Task: Log work in the project ZoomOut for the issue 'Upgrade the search functionality of a web application to improve accuracy and relevancy of search results' spent time as '2w 3d 7h 5m' and remaining time as '1w 4d 2h 29m' and add a flag. Now add the issue to the epic 'Service Level Agreement (SLA) Management Process Improvement'.
Action: Mouse moved to (586, 218)
Screenshot: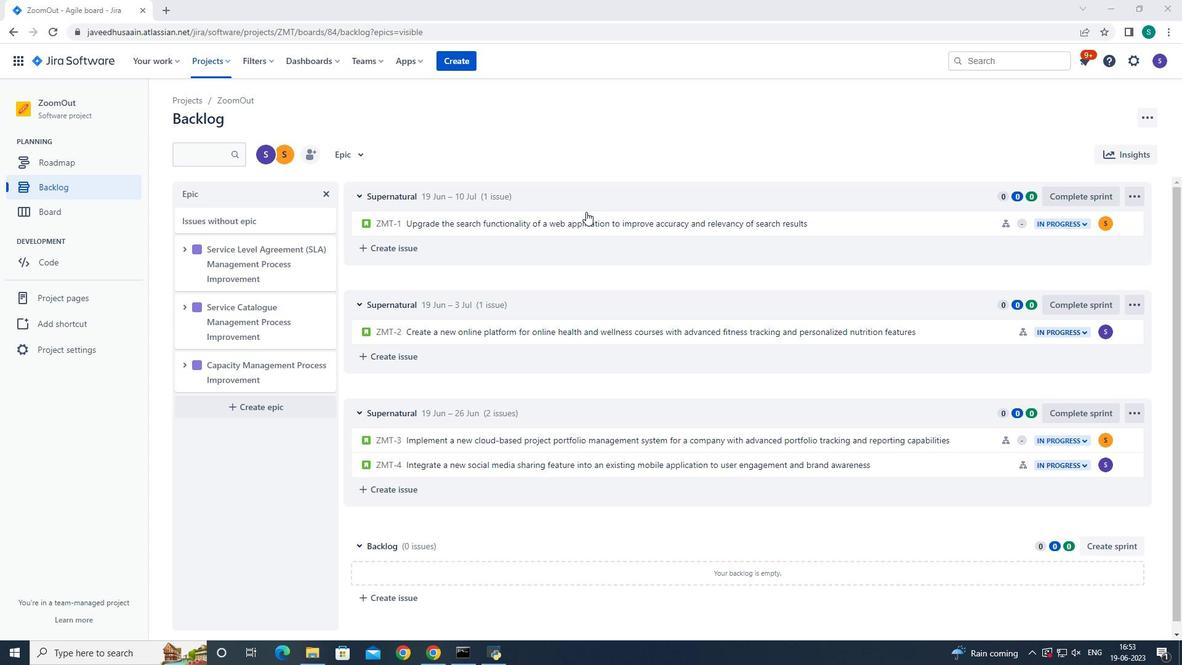 
Action: Mouse pressed left at (586, 218)
Screenshot: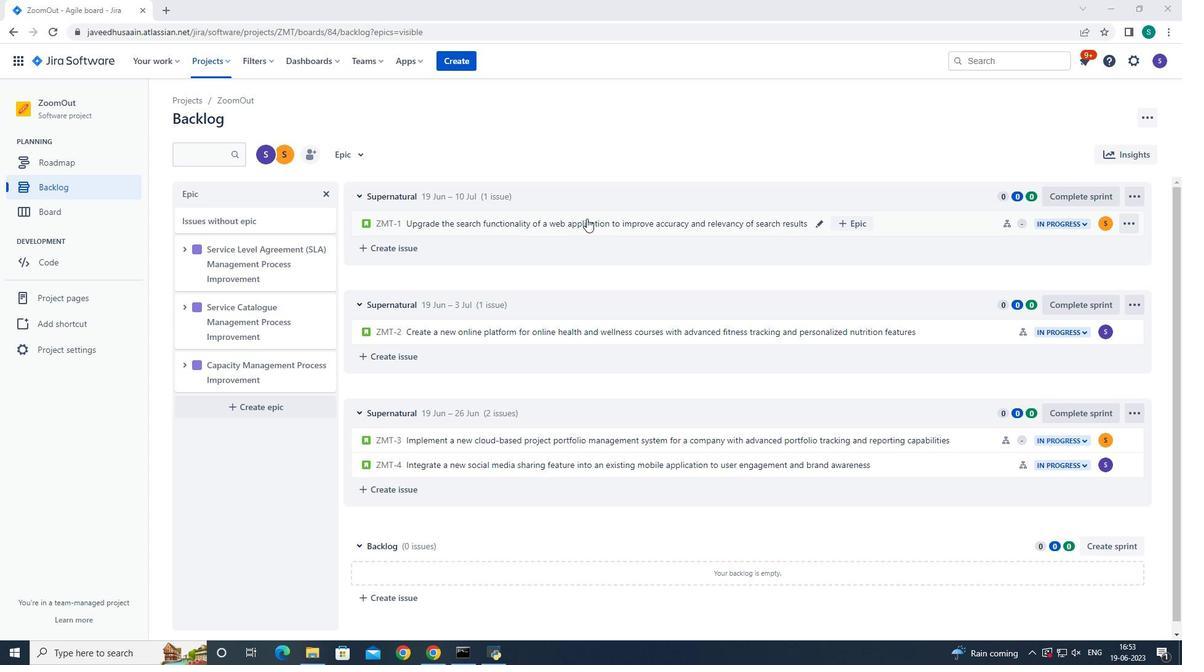 
Action: Mouse moved to (1127, 182)
Screenshot: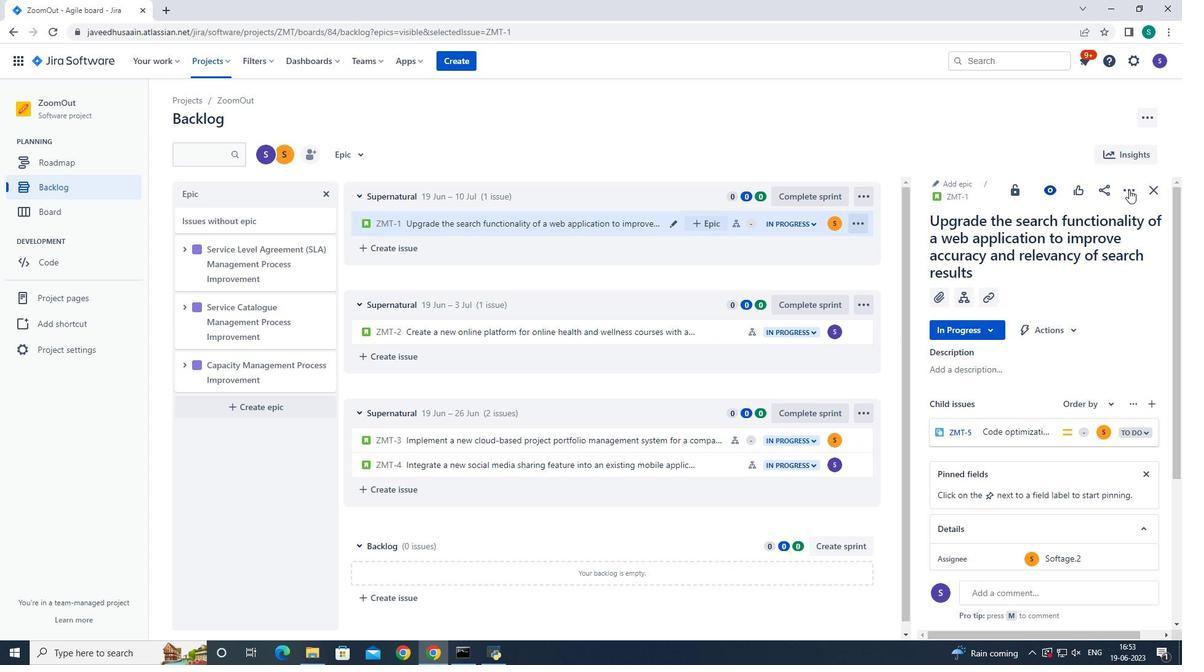 
Action: Mouse pressed left at (1127, 182)
Screenshot: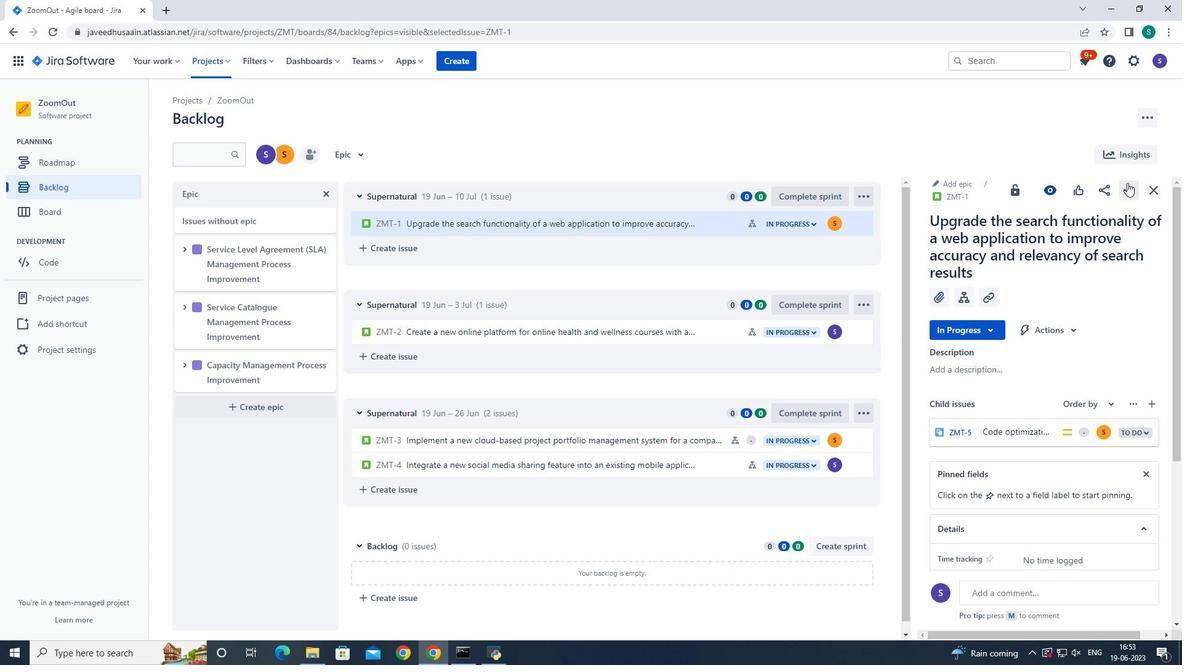 
Action: Mouse moved to (1091, 214)
Screenshot: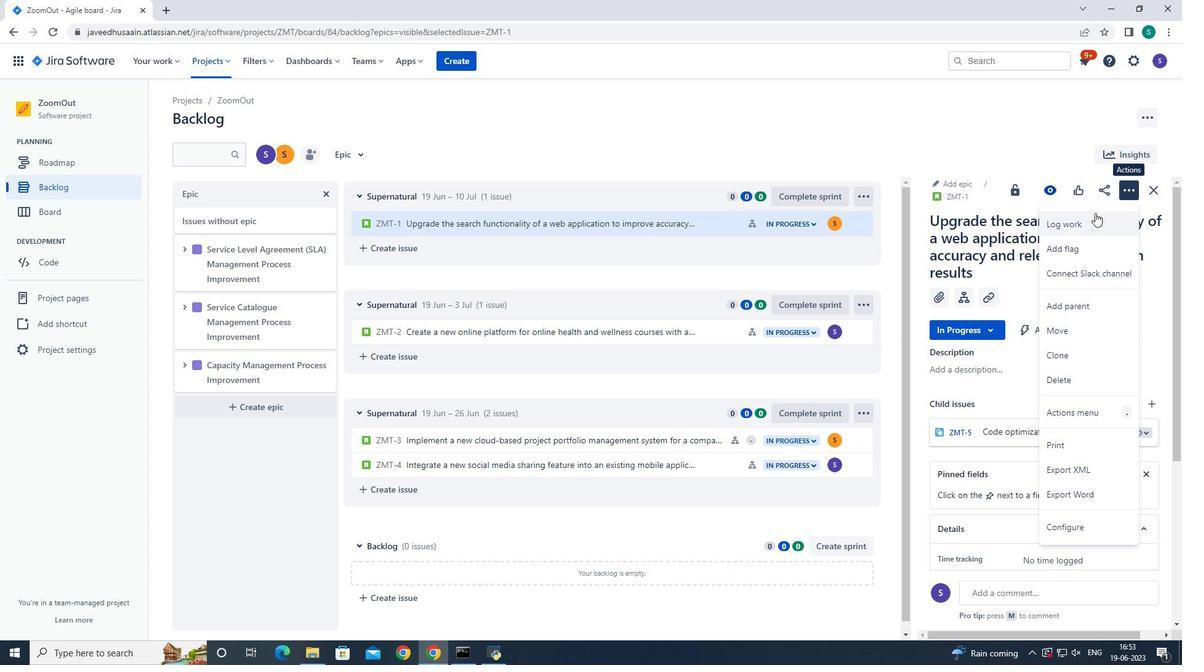 
Action: Mouse pressed left at (1091, 214)
Screenshot: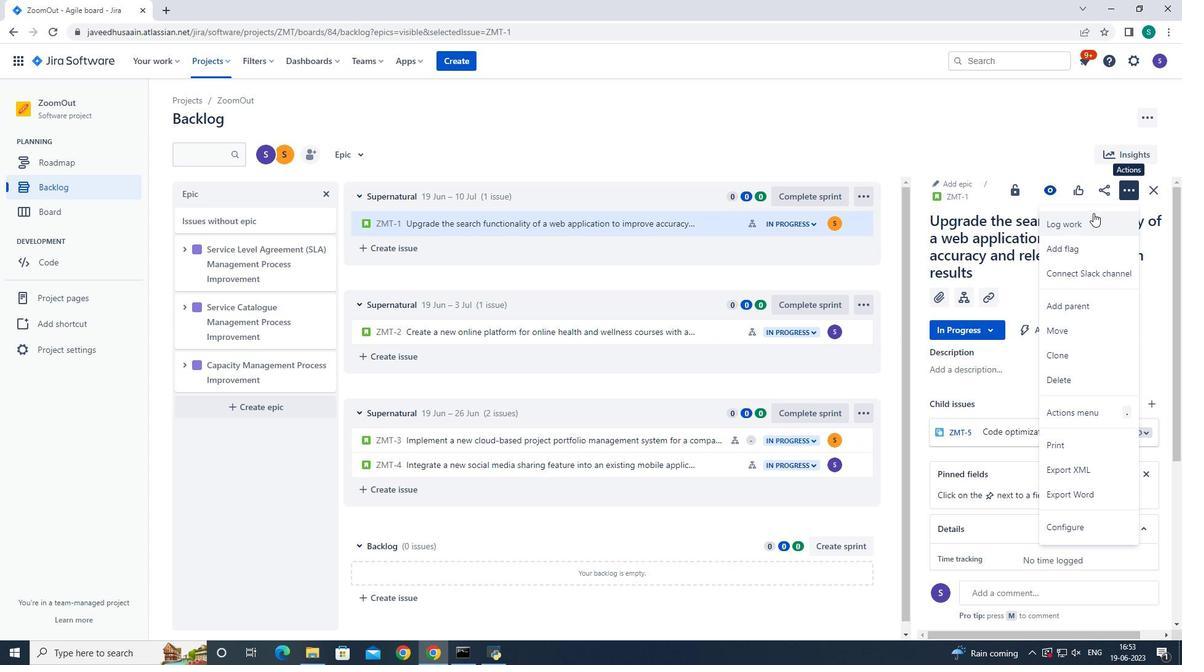 
Action: Mouse moved to (561, 187)
Screenshot: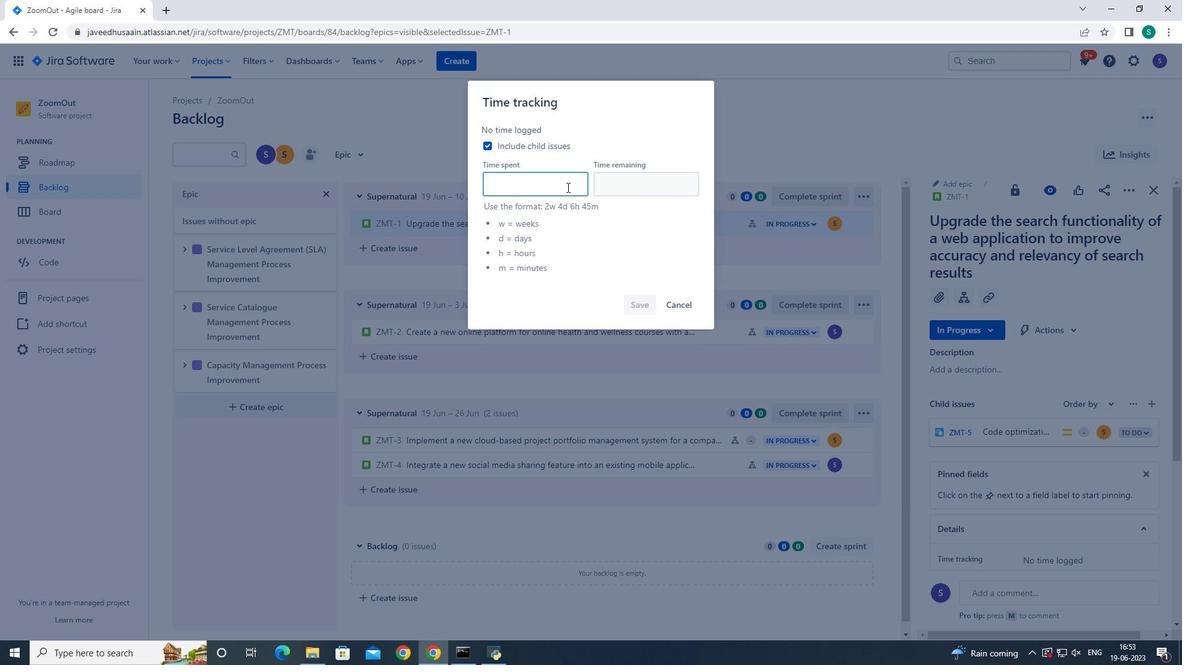 
Action: Mouse pressed left at (561, 187)
Screenshot: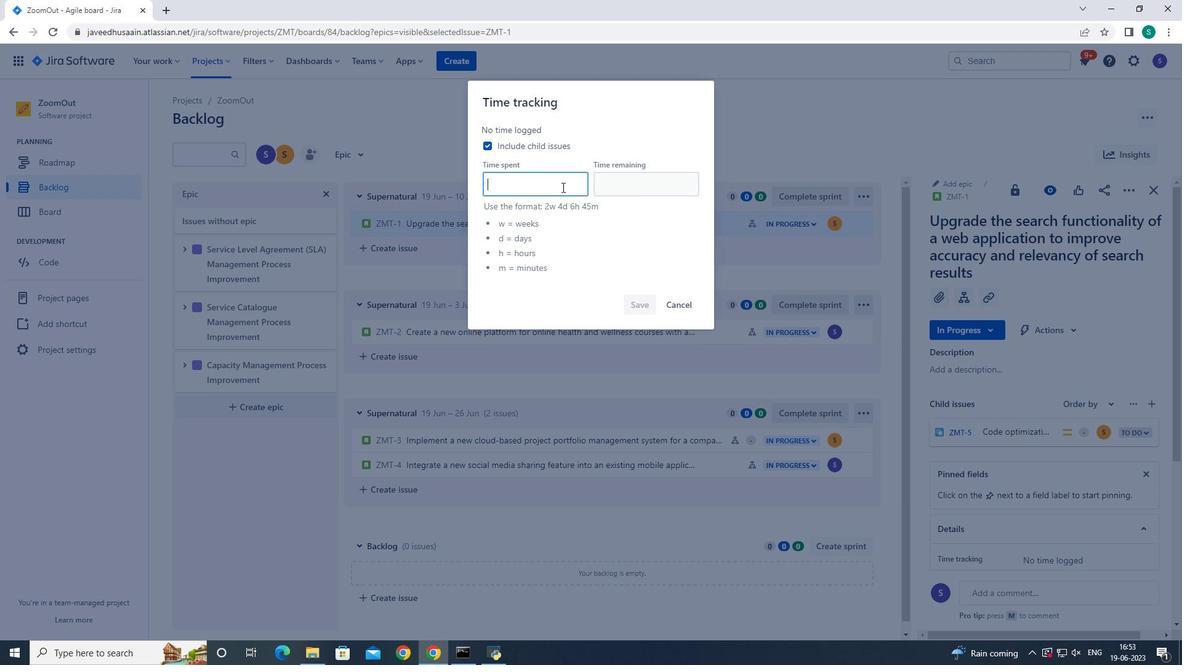 
Action: Key pressed 2w<Key.space>3d<Key.space>7h<Key.space>5m
Screenshot: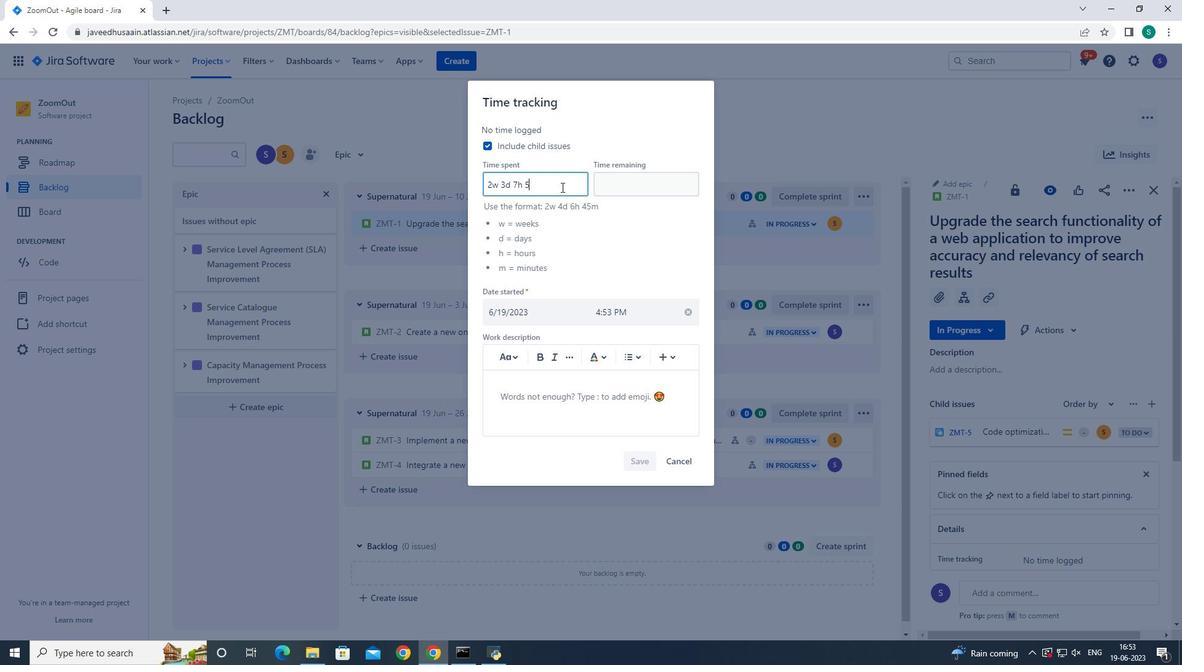 
Action: Mouse moved to (611, 183)
Screenshot: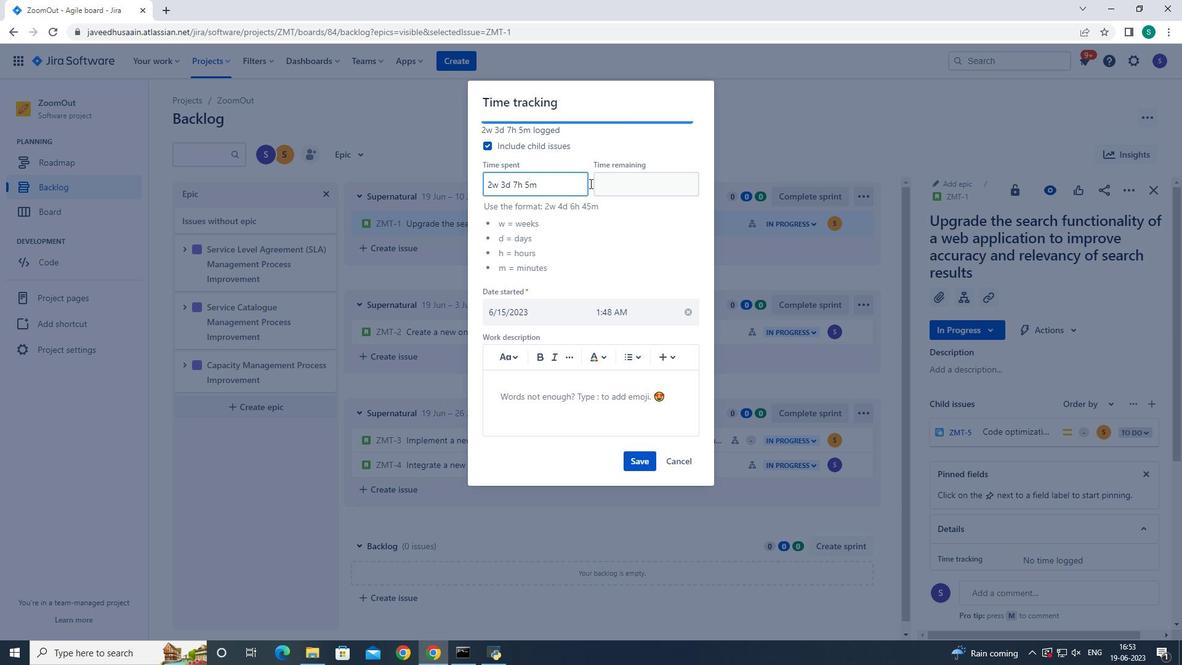 
Action: Mouse pressed left at (611, 183)
Screenshot: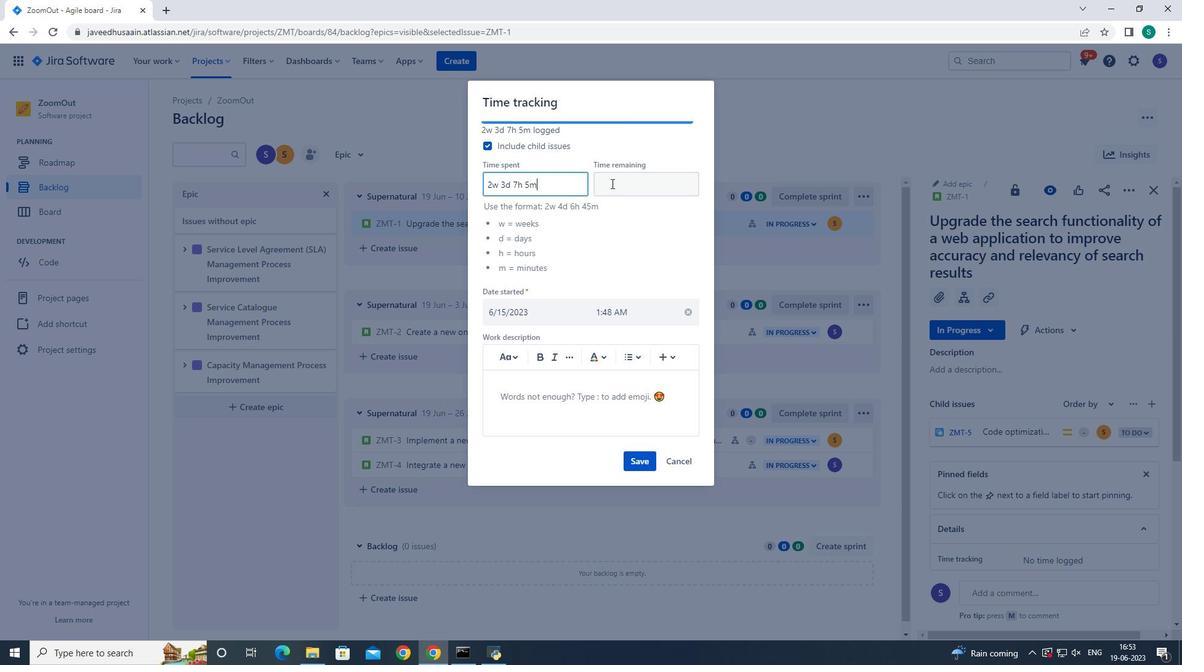 
Action: Key pressed 1w<Key.space>4d<Key.space>2h<Key.space>29m
Screenshot: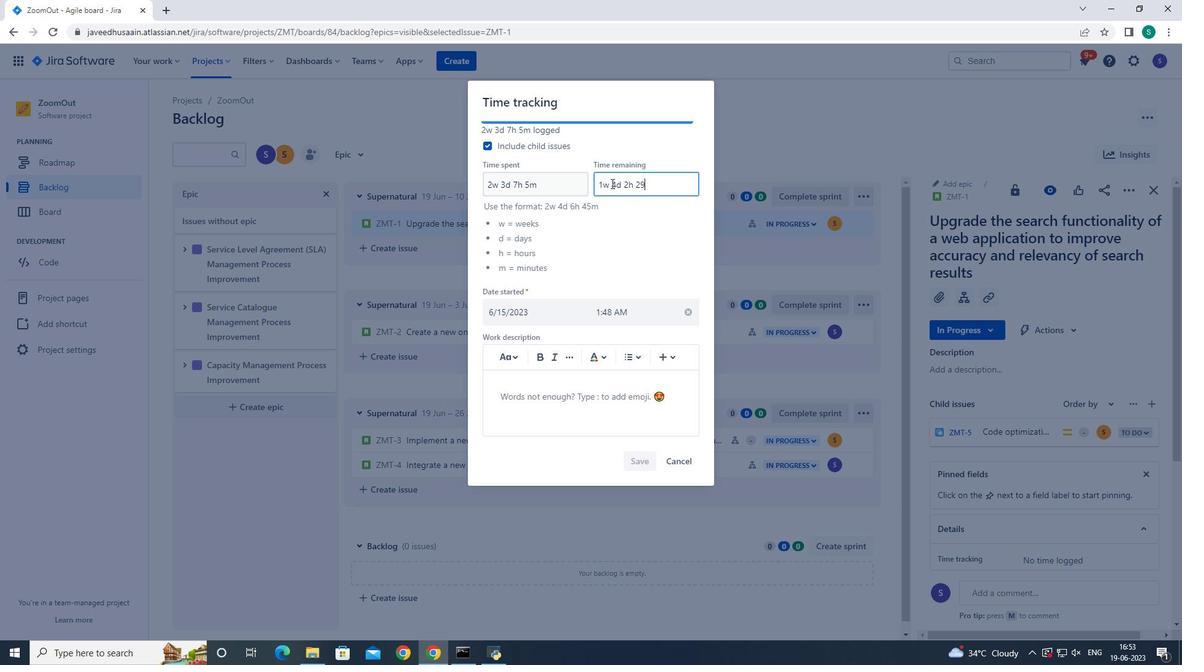 
Action: Mouse moved to (647, 455)
Screenshot: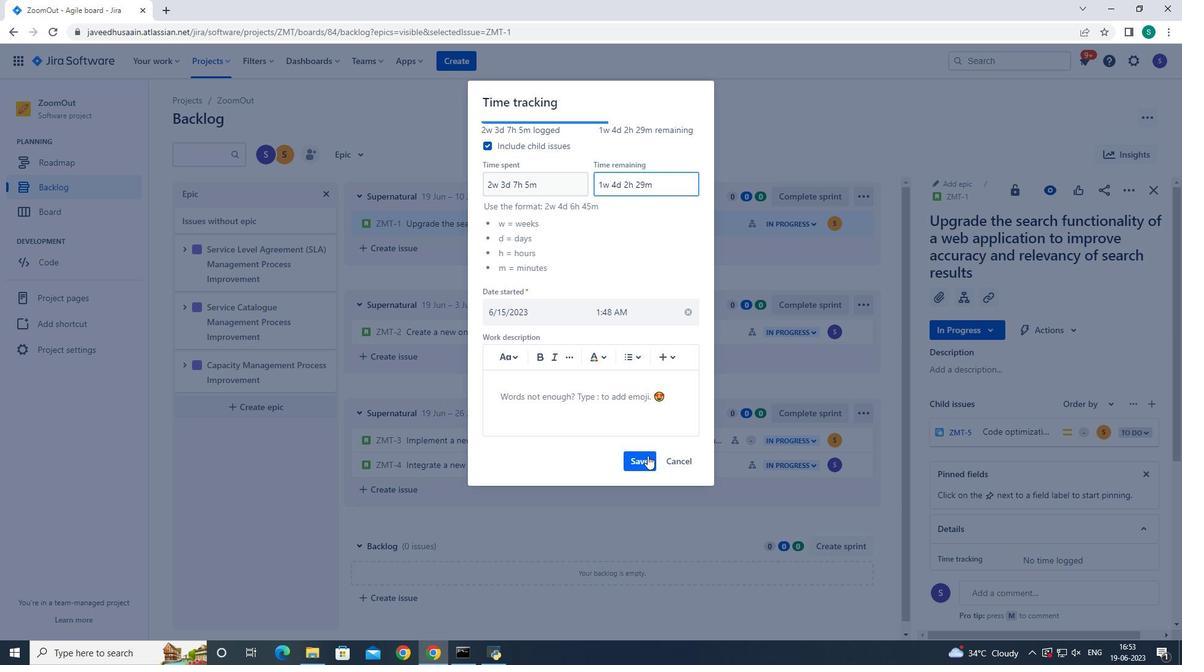
Action: Mouse pressed left at (647, 455)
Screenshot: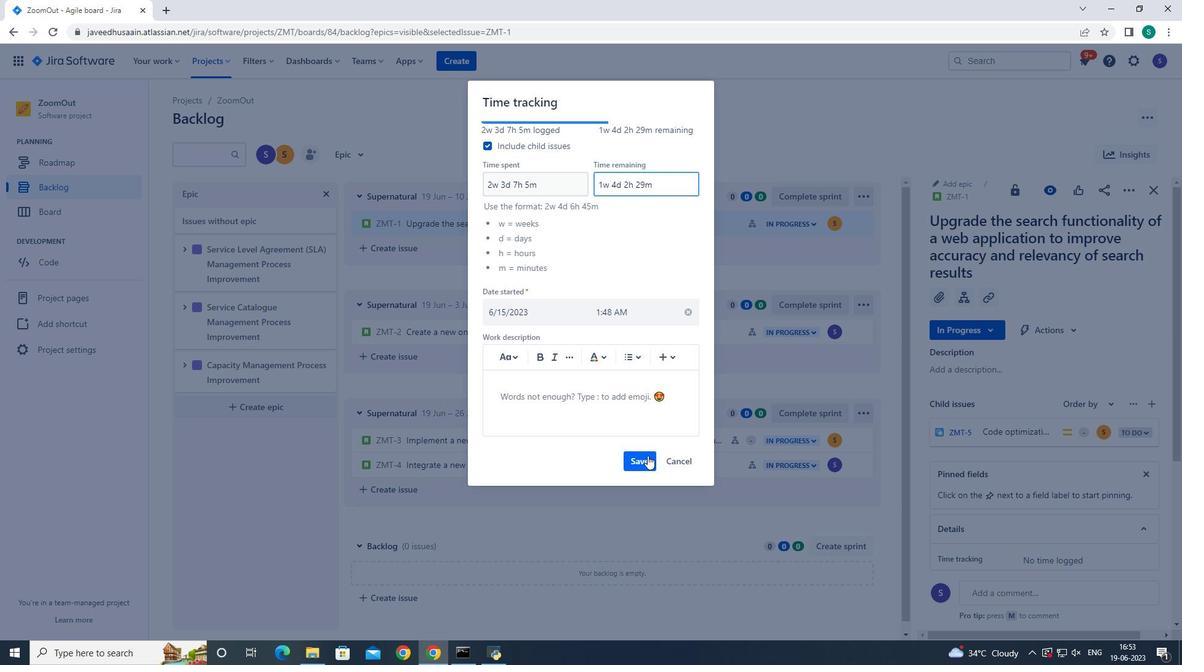 
Action: Mouse moved to (1134, 191)
Screenshot: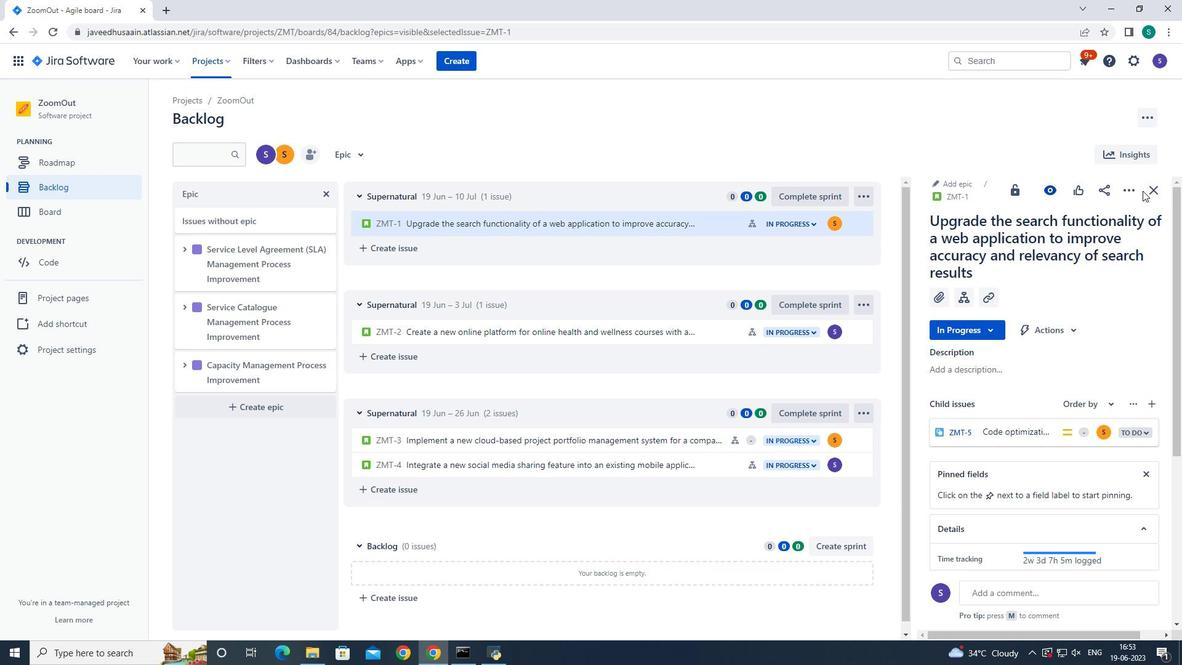 
Action: Mouse pressed left at (1134, 191)
Screenshot: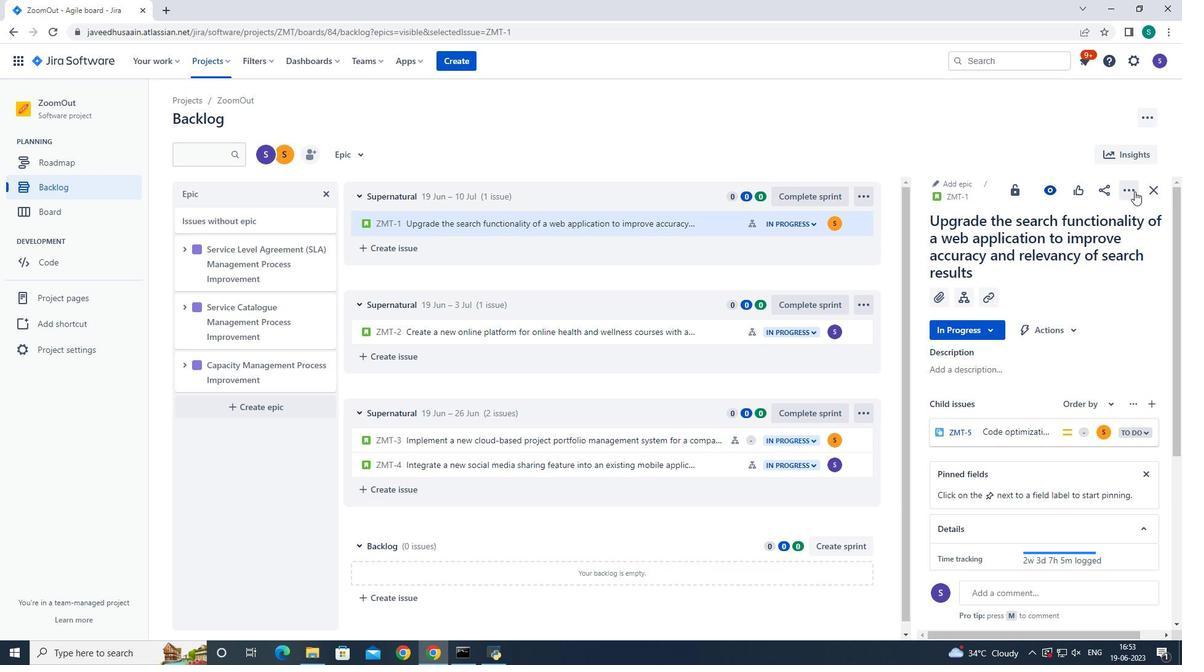 
Action: Mouse moved to (1066, 254)
Screenshot: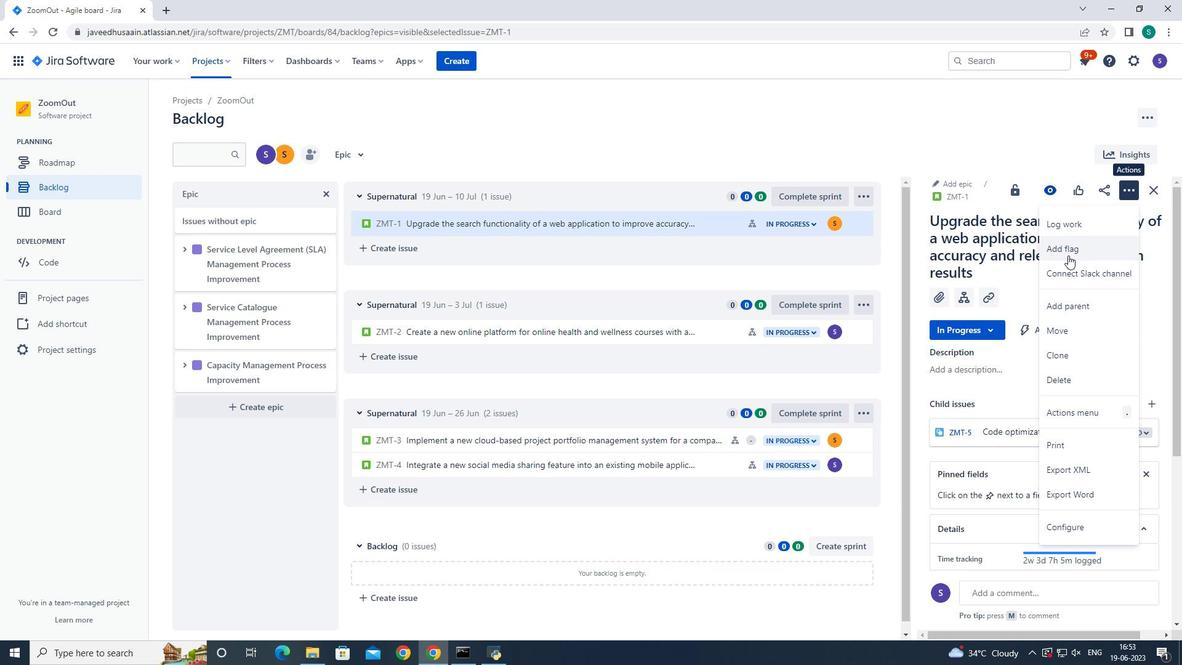 
Action: Mouse pressed left at (1066, 254)
Screenshot: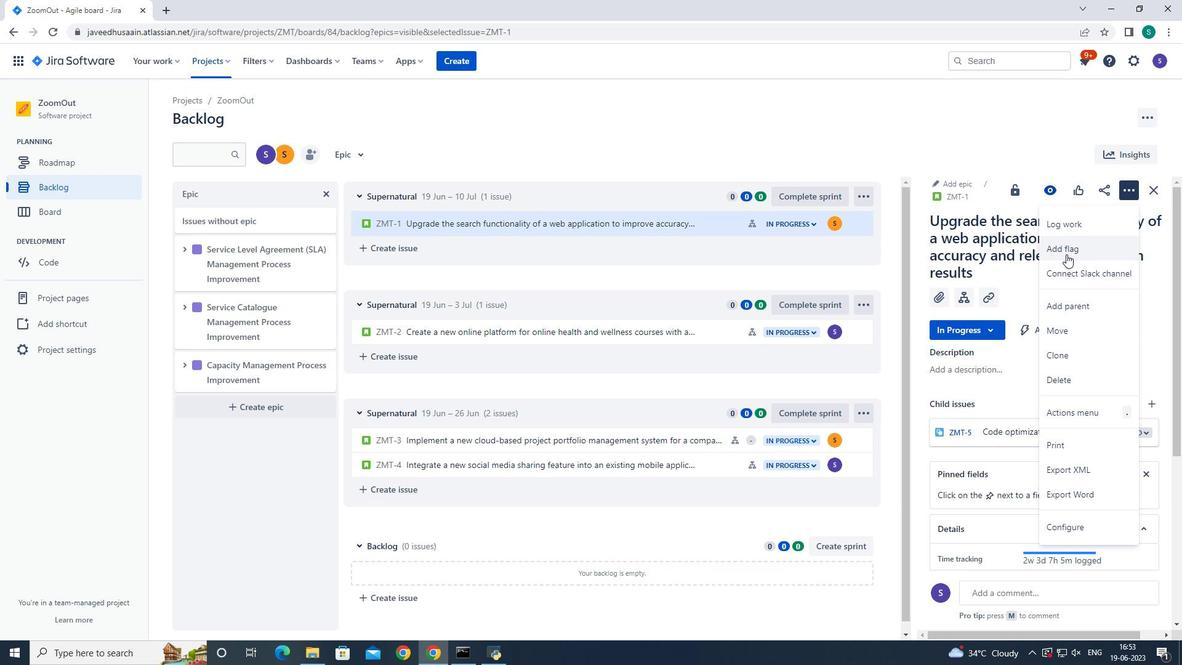 
Action: Mouse moved to (1148, 190)
Screenshot: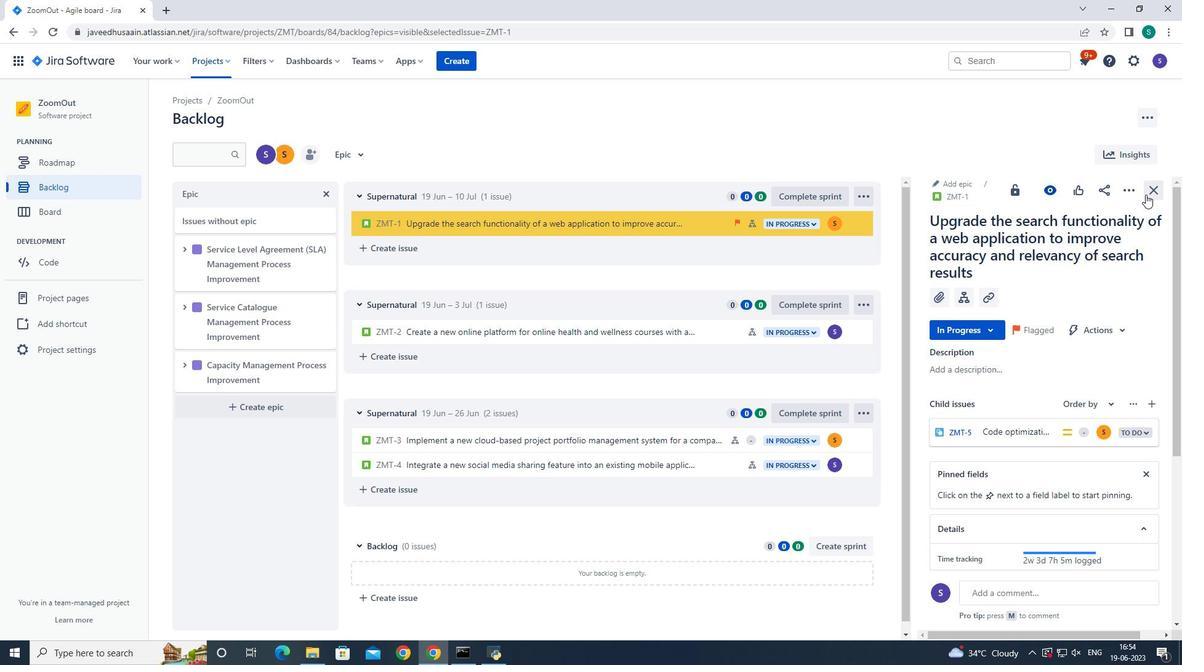 
Action: Mouse pressed left at (1148, 190)
Screenshot: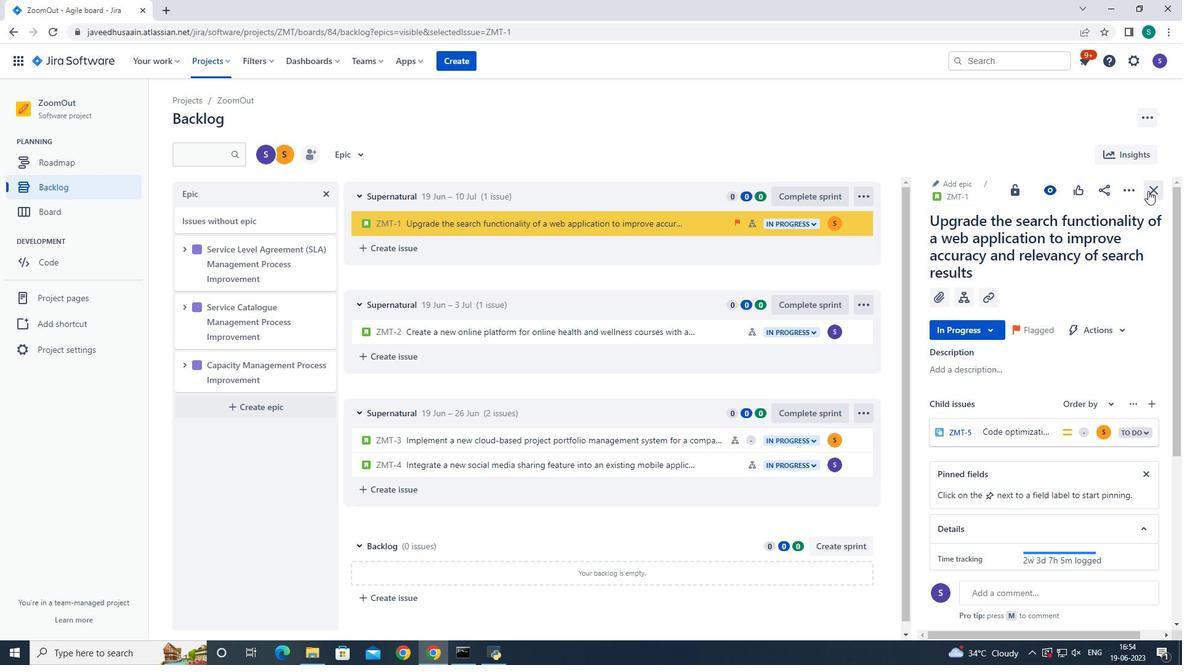 
Action: Mouse moved to (863, 219)
Screenshot: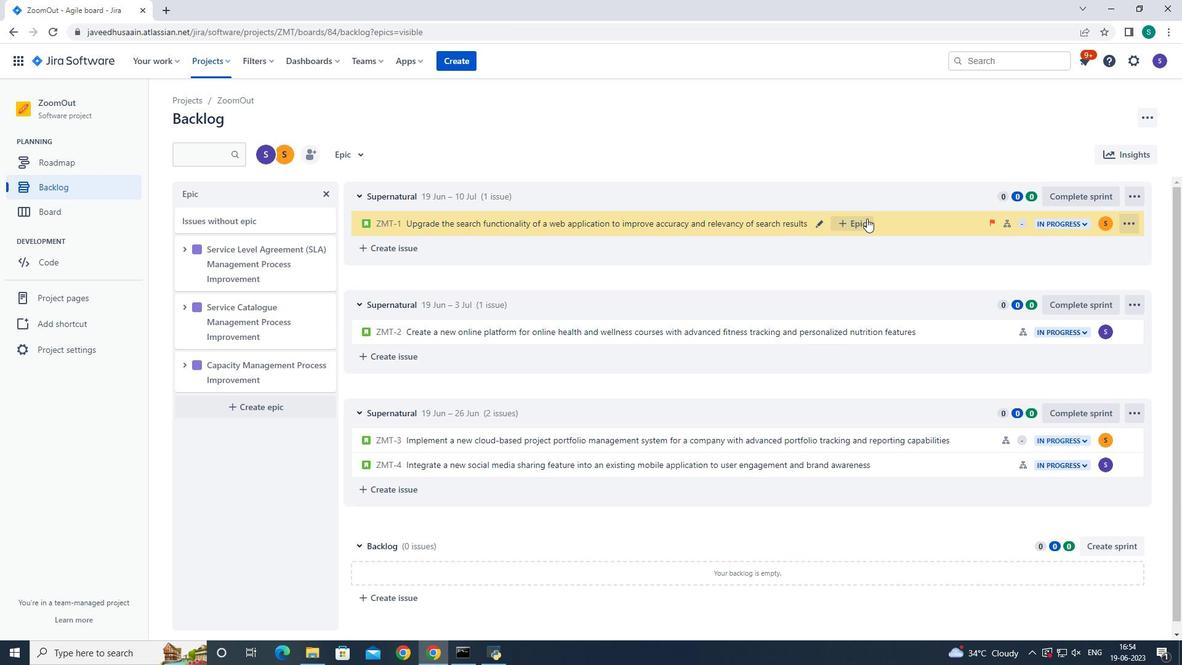 
Action: Mouse pressed left at (863, 219)
Screenshot: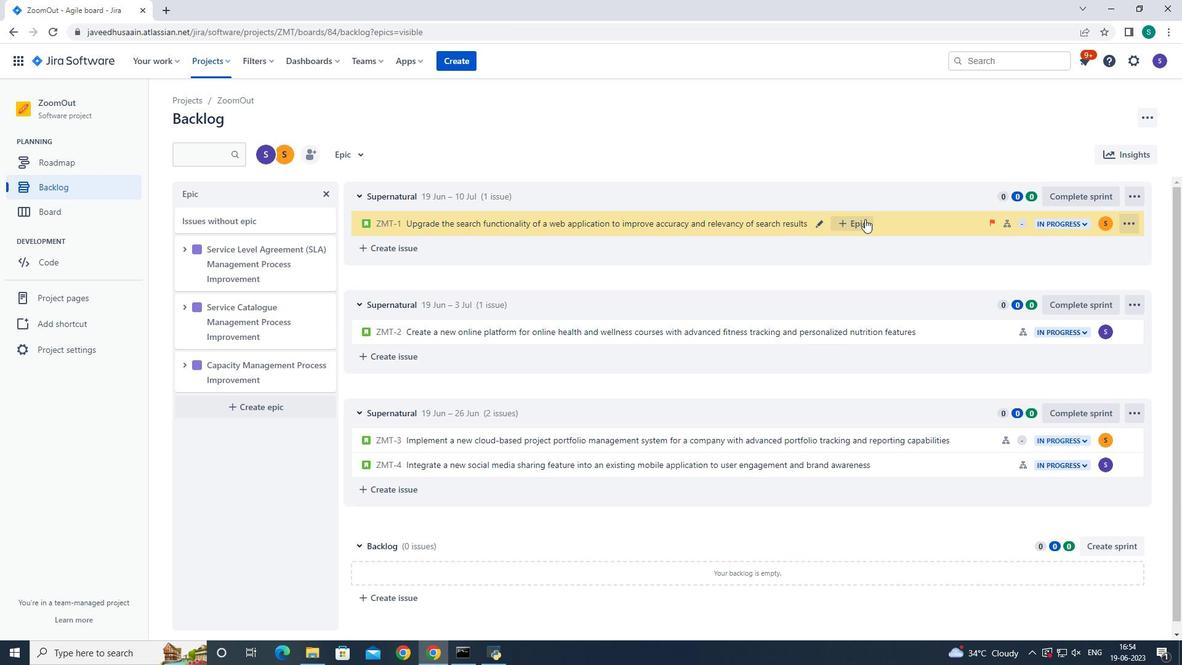 
Action: Mouse moved to (944, 309)
Screenshot: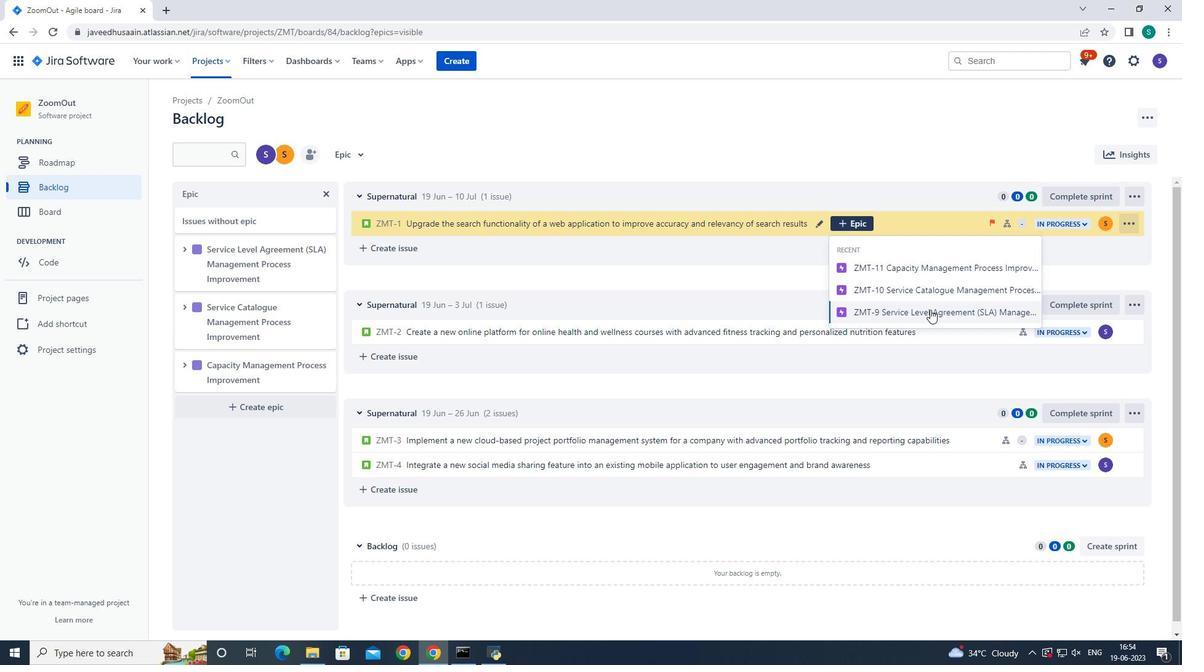 
Action: Mouse pressed left at (944, 309)
Screenshot: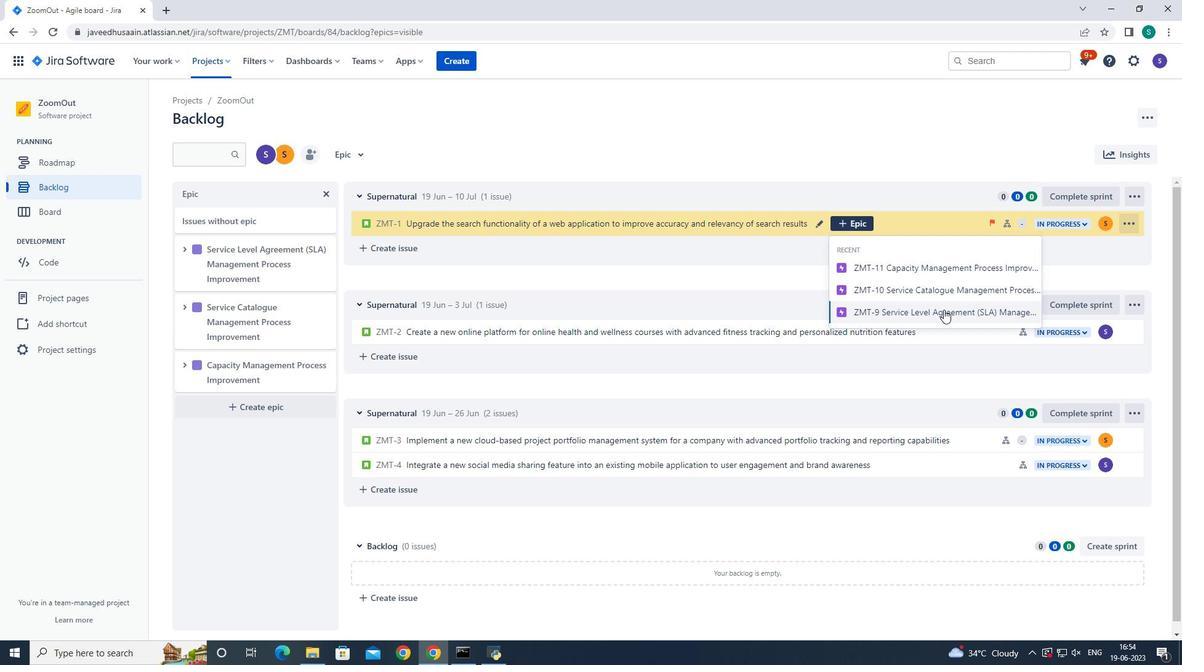 
